 Task: Change the configuration of the table layout of the mark's project to sort by "Status" in descending order.
Action: Mouse moved to (15, 99)
Screenshot: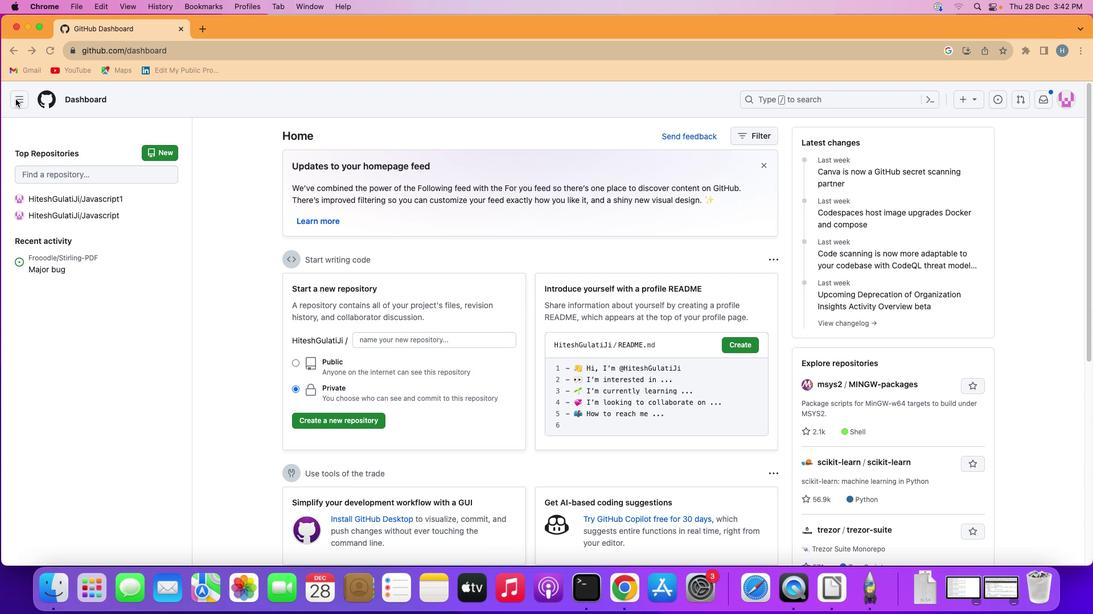 
Action: Mouse pressed left at (15, 99)
Screenshot: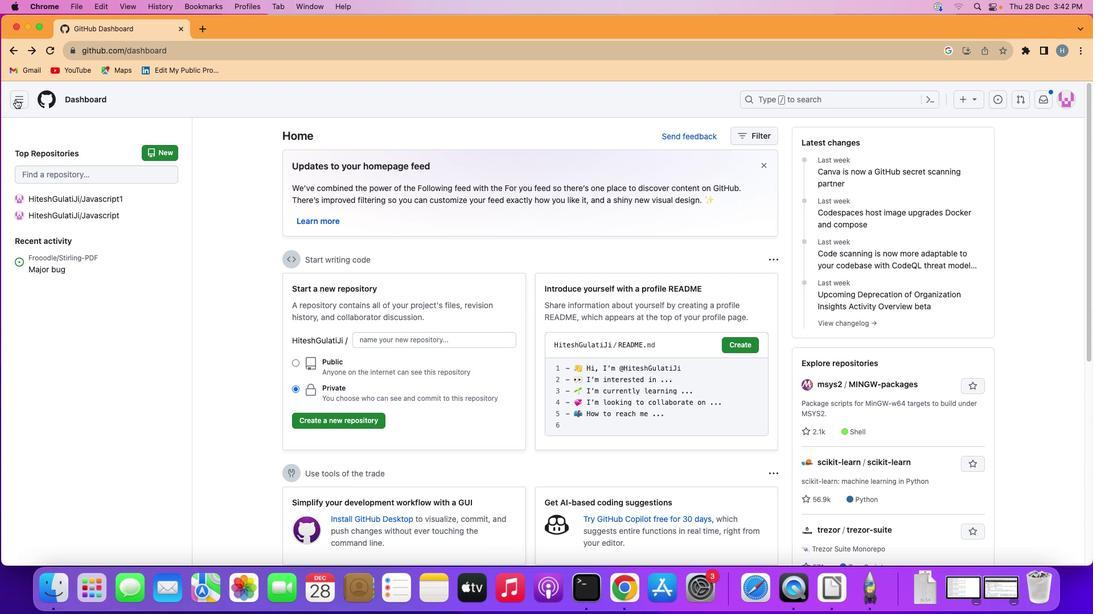 
Action: Mouse moved to (18, 99)
Screenshot: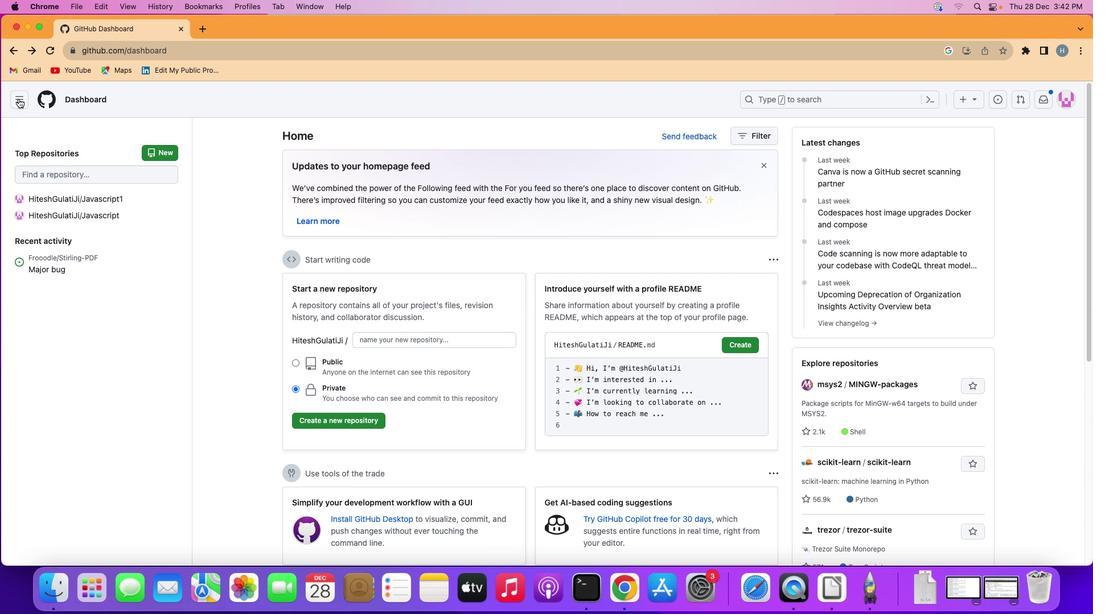 
Action: Mouse pressed left at (18, 99)
Screenshot: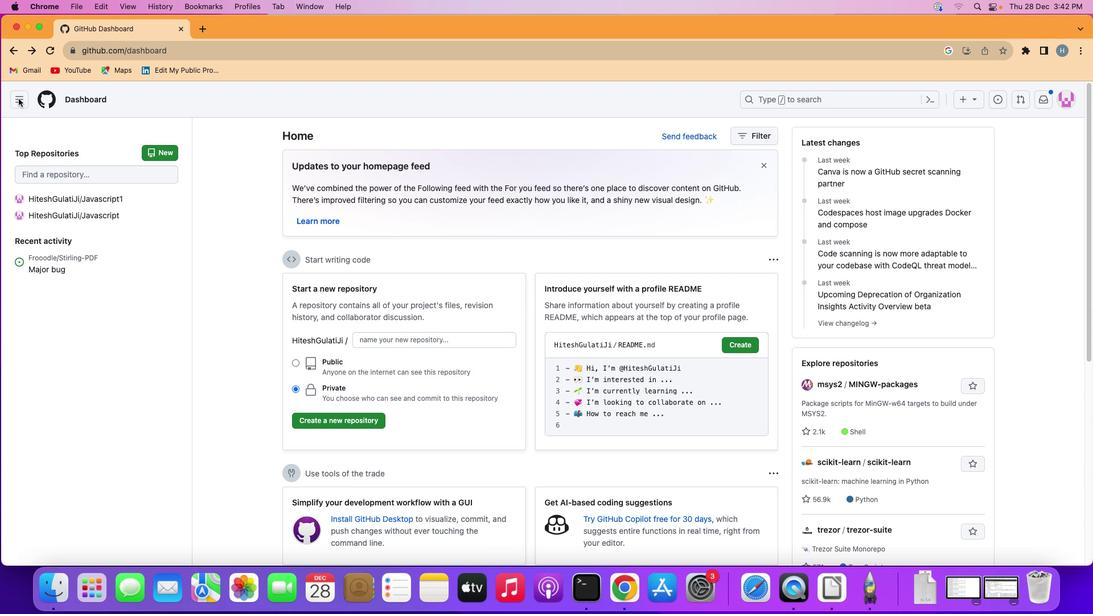 
Action: Mouse moved to (48, 175)
Screenshot: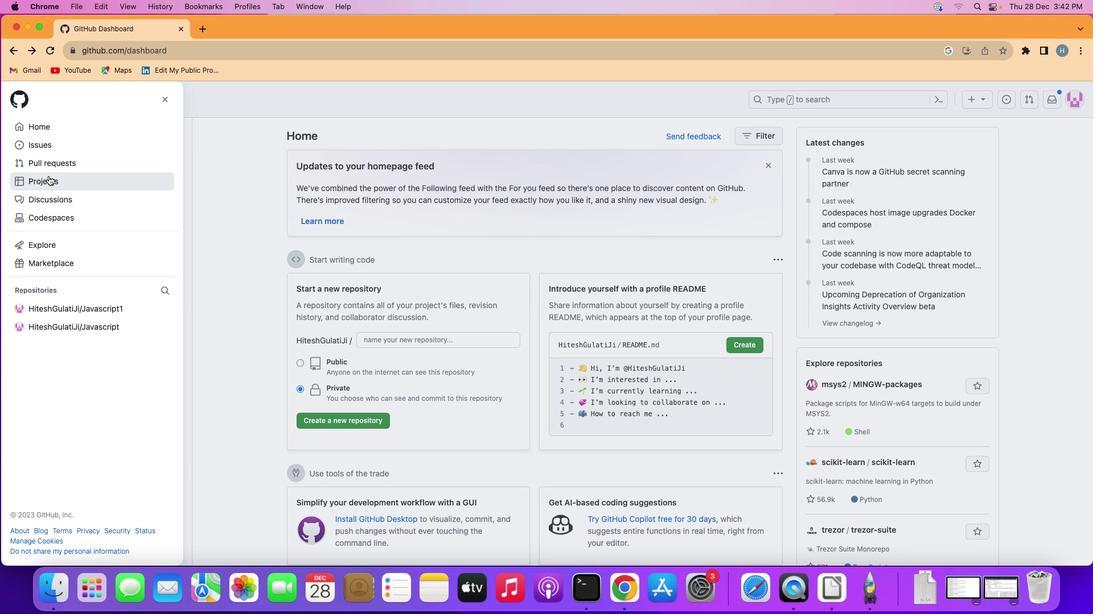 
Action: Mouse pressed left at (48, 175)
Screenshot: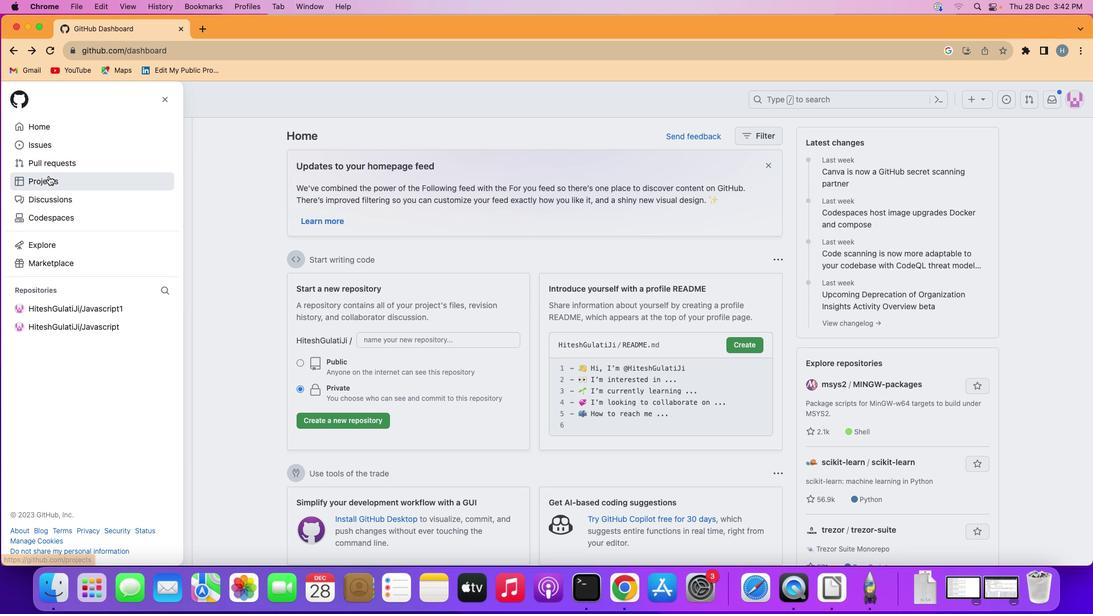 
Action: Mouse moved to (402, 207)
Screenshot: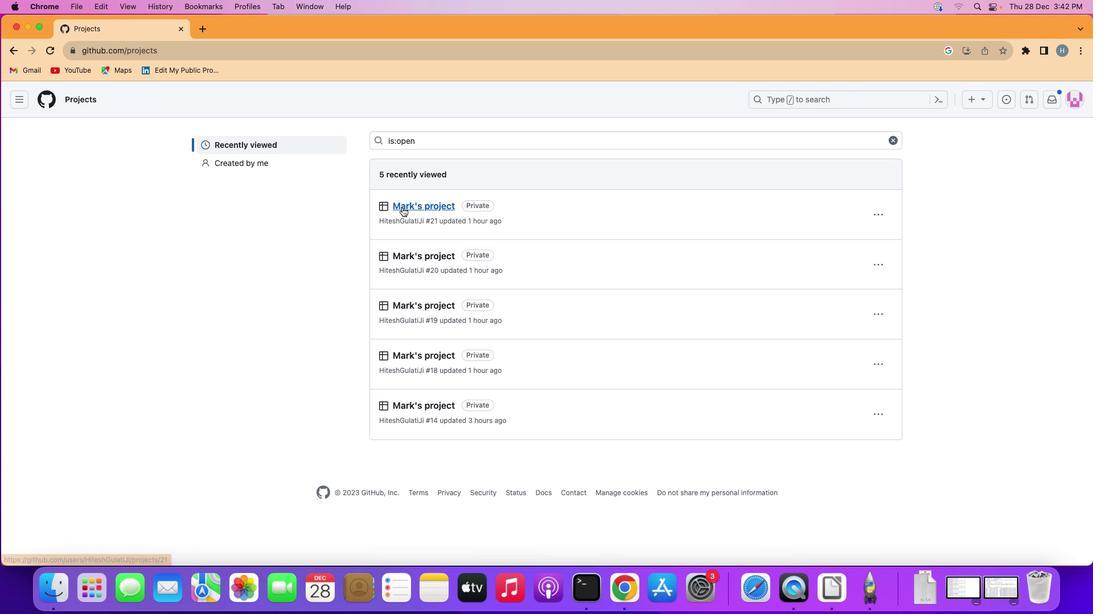 
Action: Mouse pressed left at (402, 207)
Screenshot: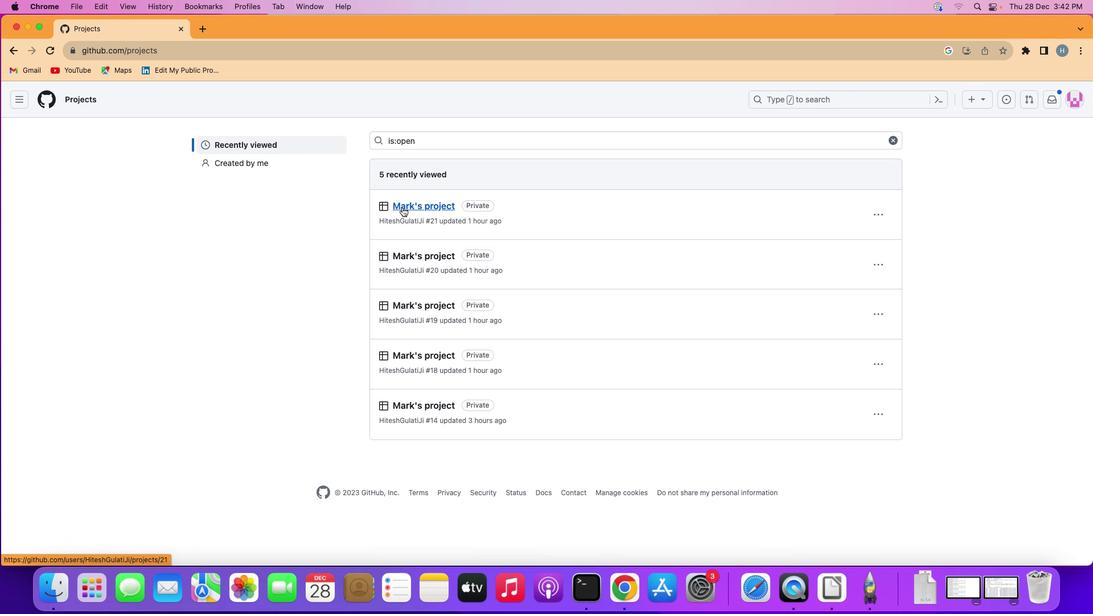 
Action: Mouse moved to (81, 153)
Screenshot: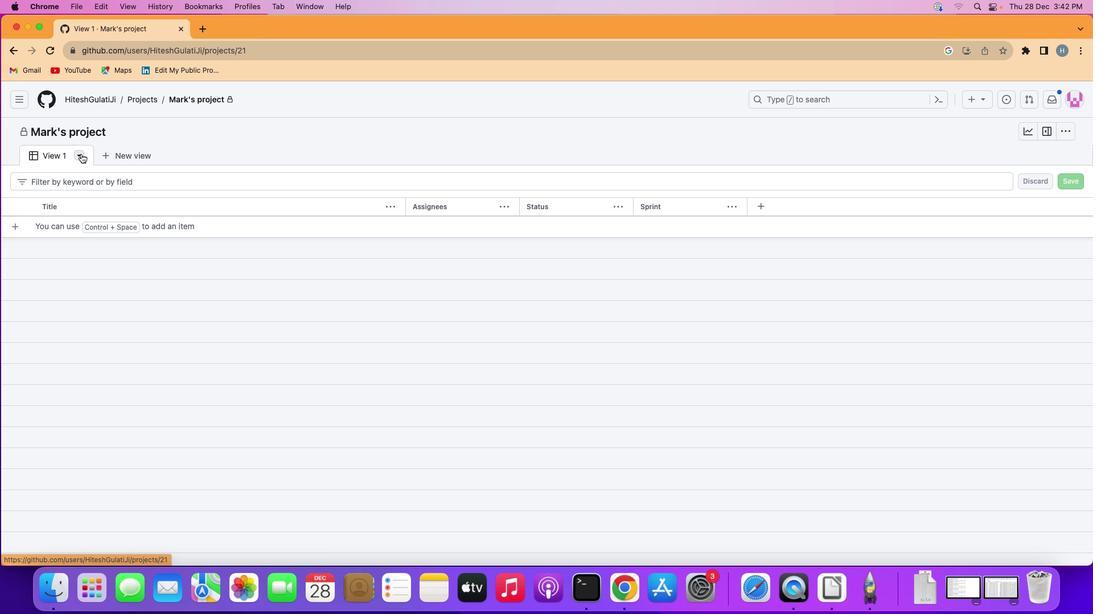 
Action: Mouse pressed left at (81, 153)
Screenshot: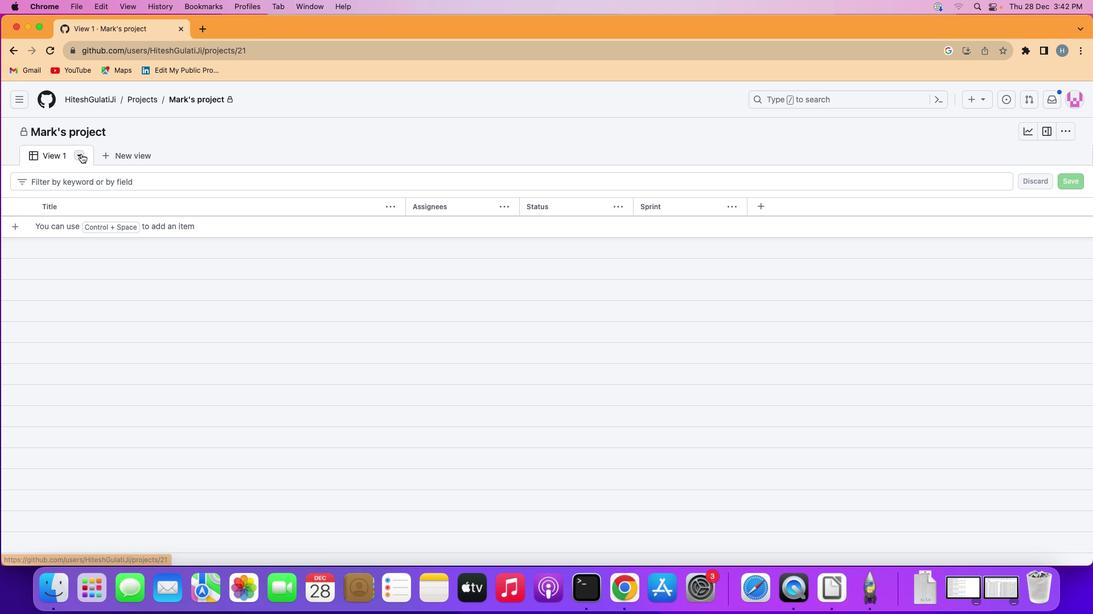 
Action: Mouse moved to (126, 271)
Screenshot: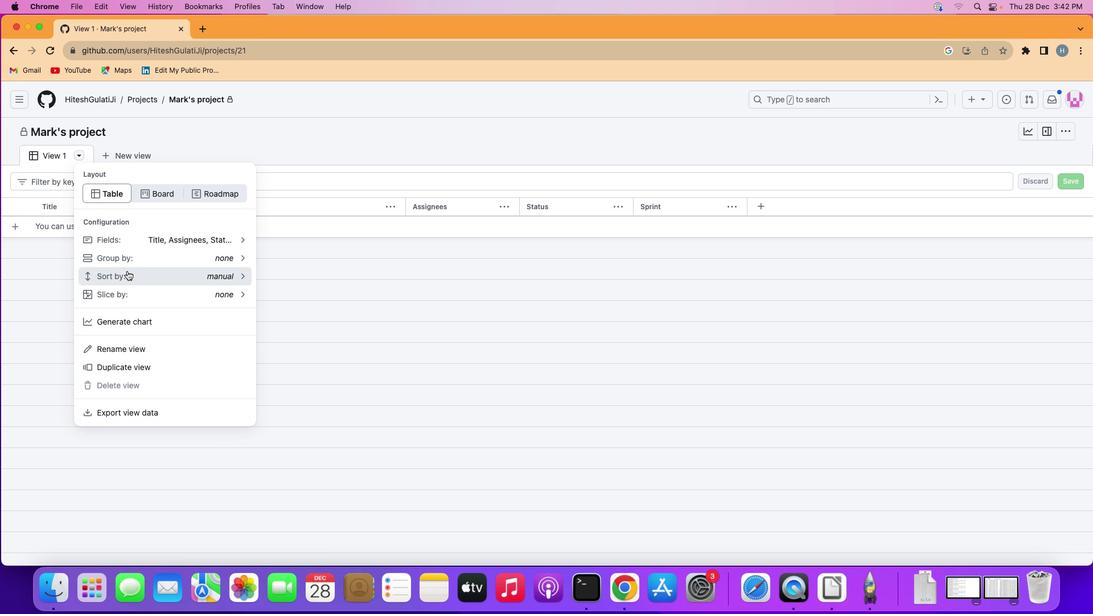
Action: Mouse pressed left at (126, 271)
Screenshot: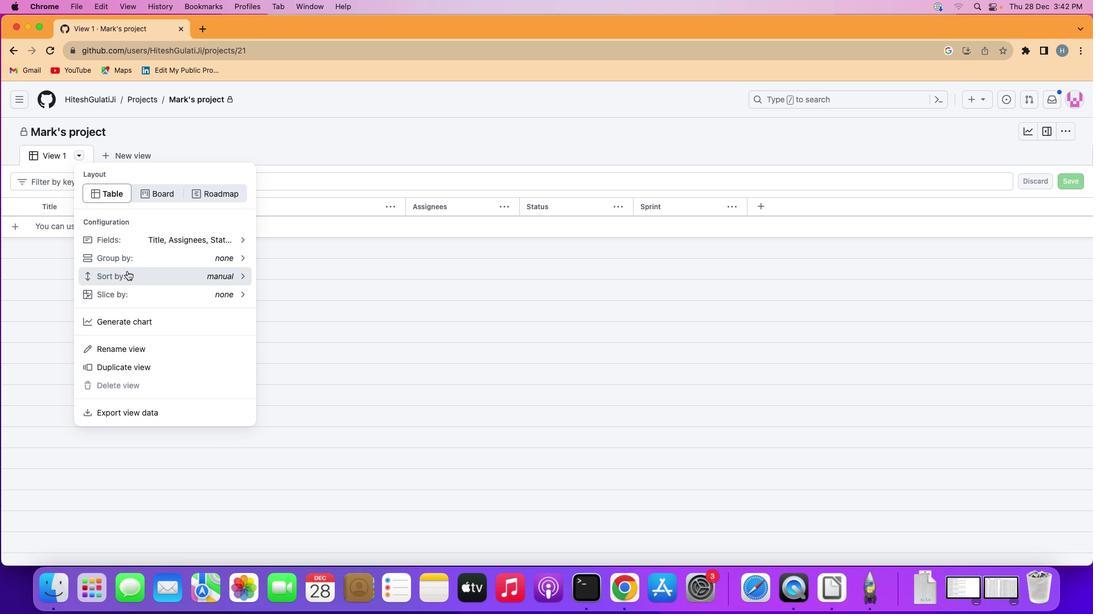 
Action: Mouse moved to (107, 249)
Screenshot: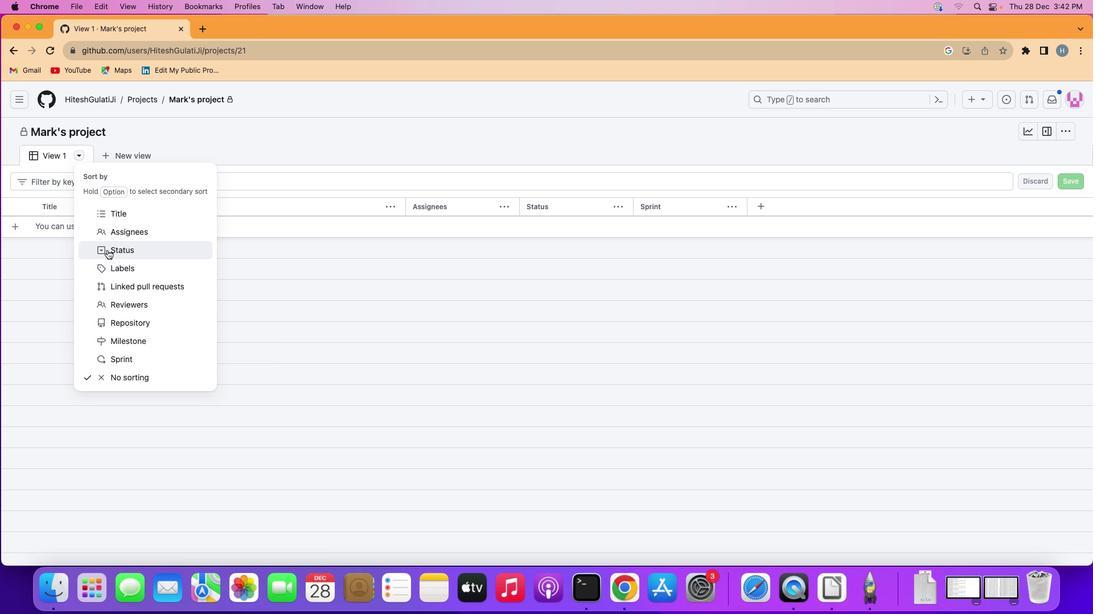 
Action: Mouse pressed left at (107, 249)
Screenshot: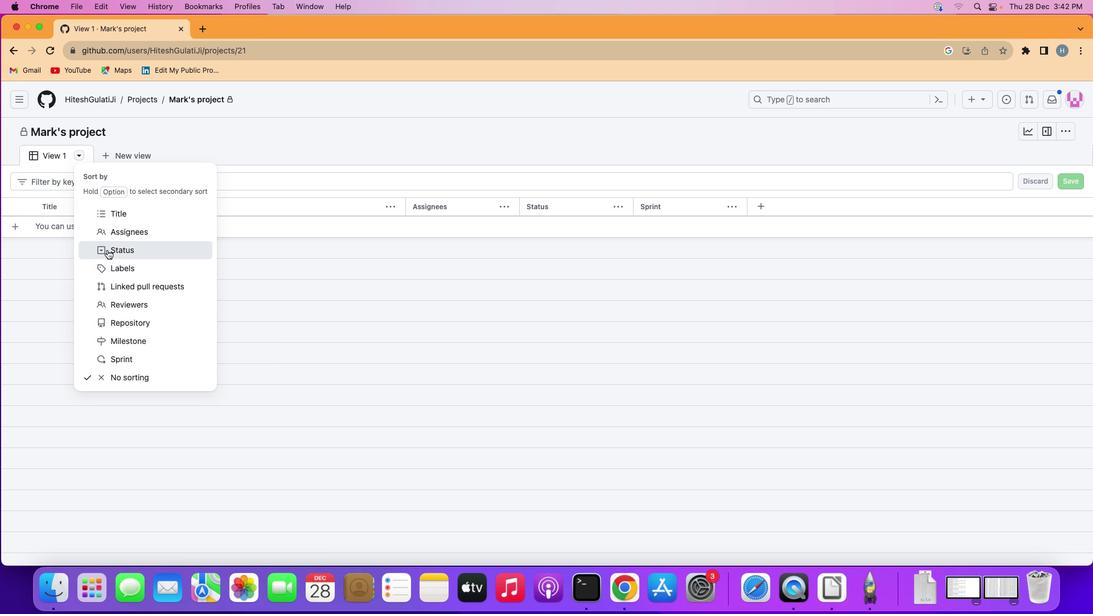 
Action: Mouse moved to (207, 248)
Screenshot: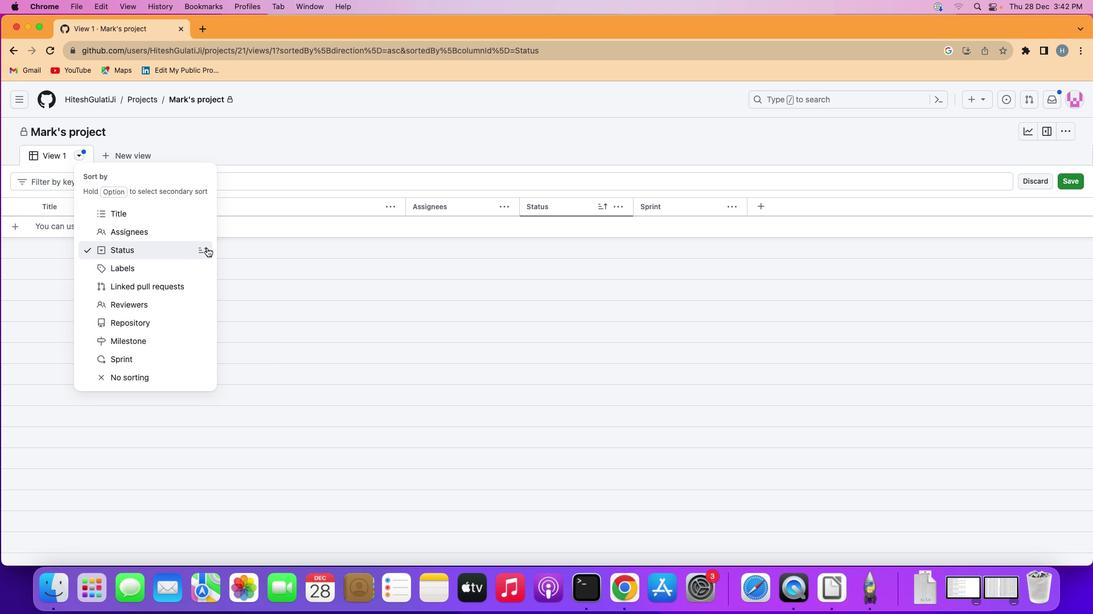 
Action: Mouse pressed left at (207, 248)
Screenshot: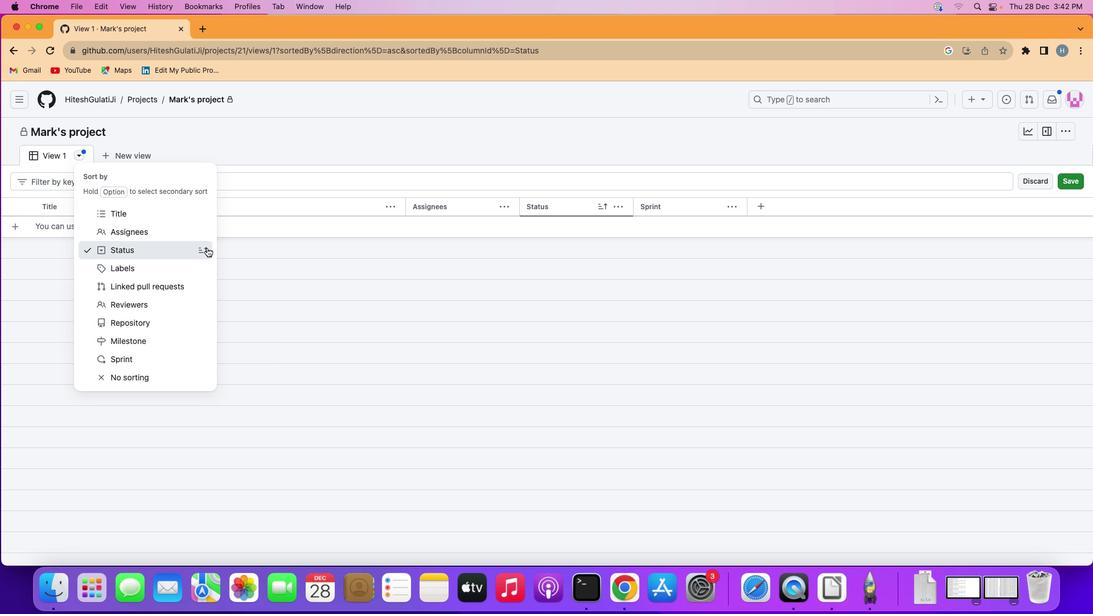 
Action: Mouse moved to (213, 250)
Screenshot: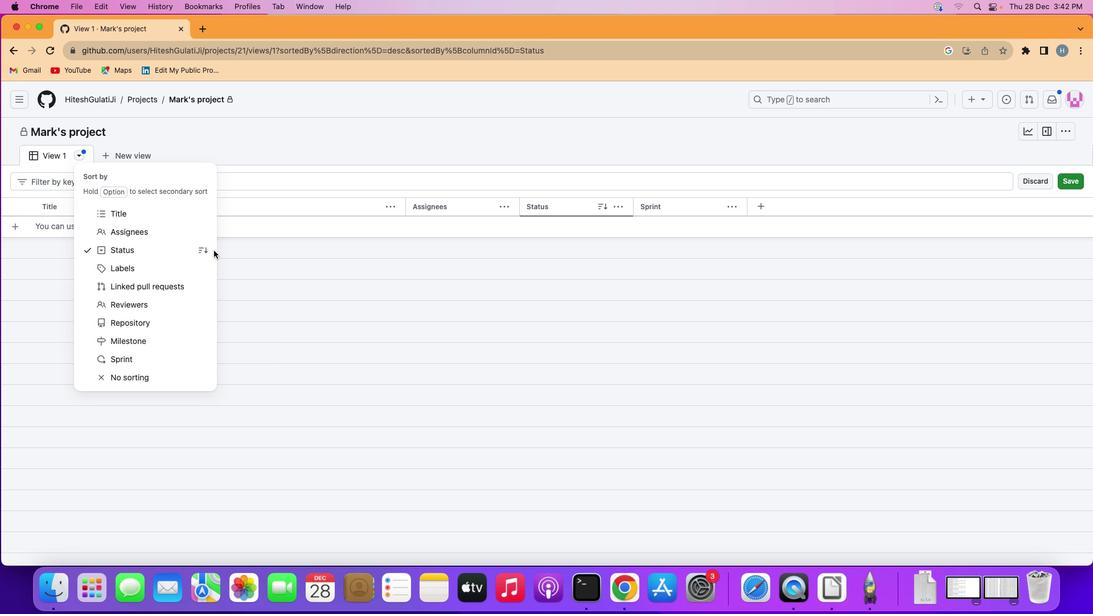 
